 Task: Check the percentage active listings of tray ceiling in the last 3 years.
Action: Mouse moved to (953, 224)
Screenshot: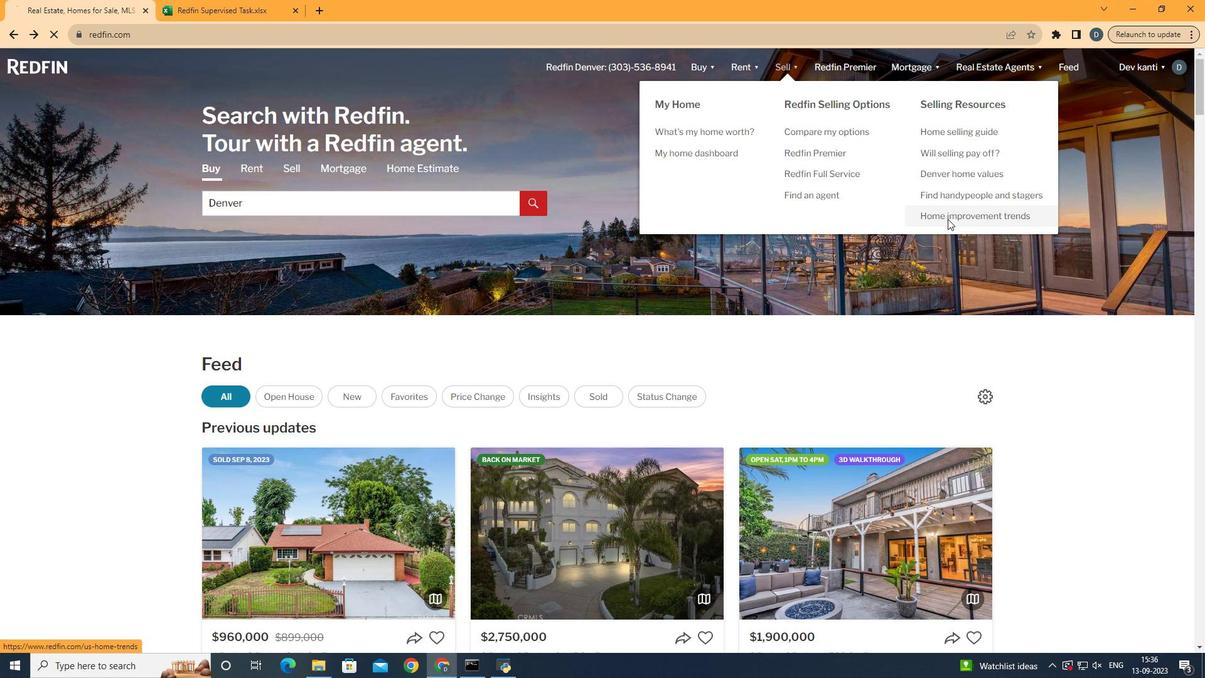 
Action: Mouse pressed left at (953, 224)
Screenshot: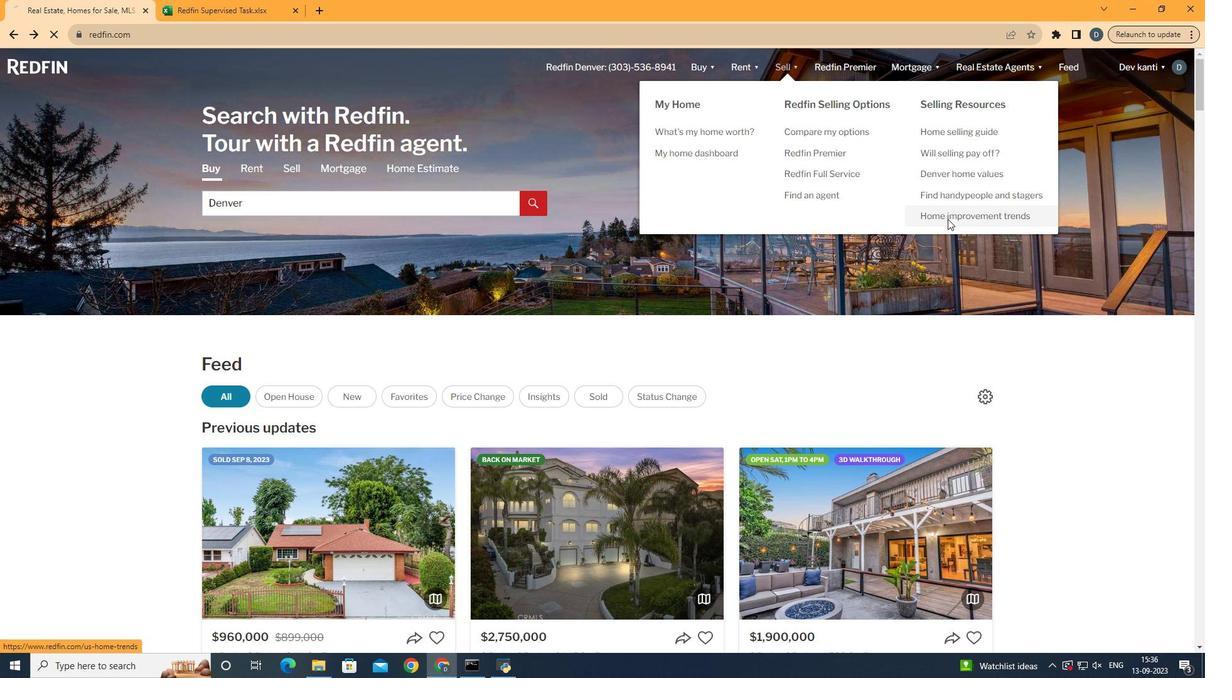 
Action: Mouse moved to (321, 247)
Screenshot: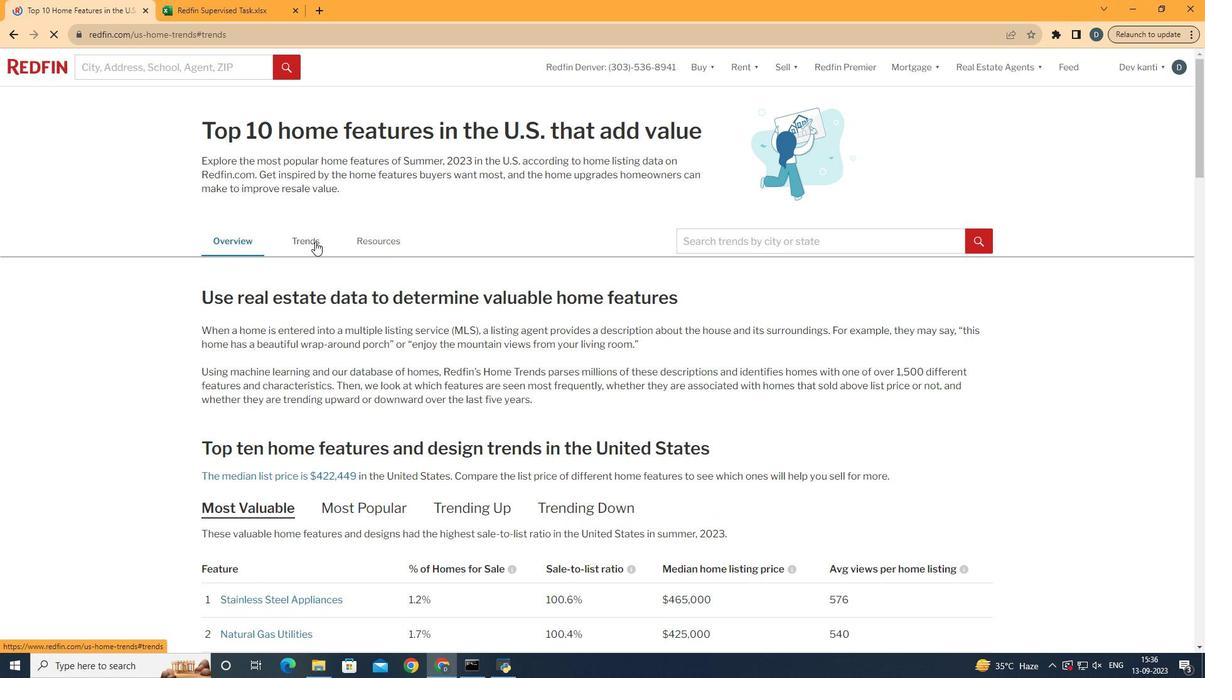 
Action: Mouse pressed left at (321, 247)
Screenshot: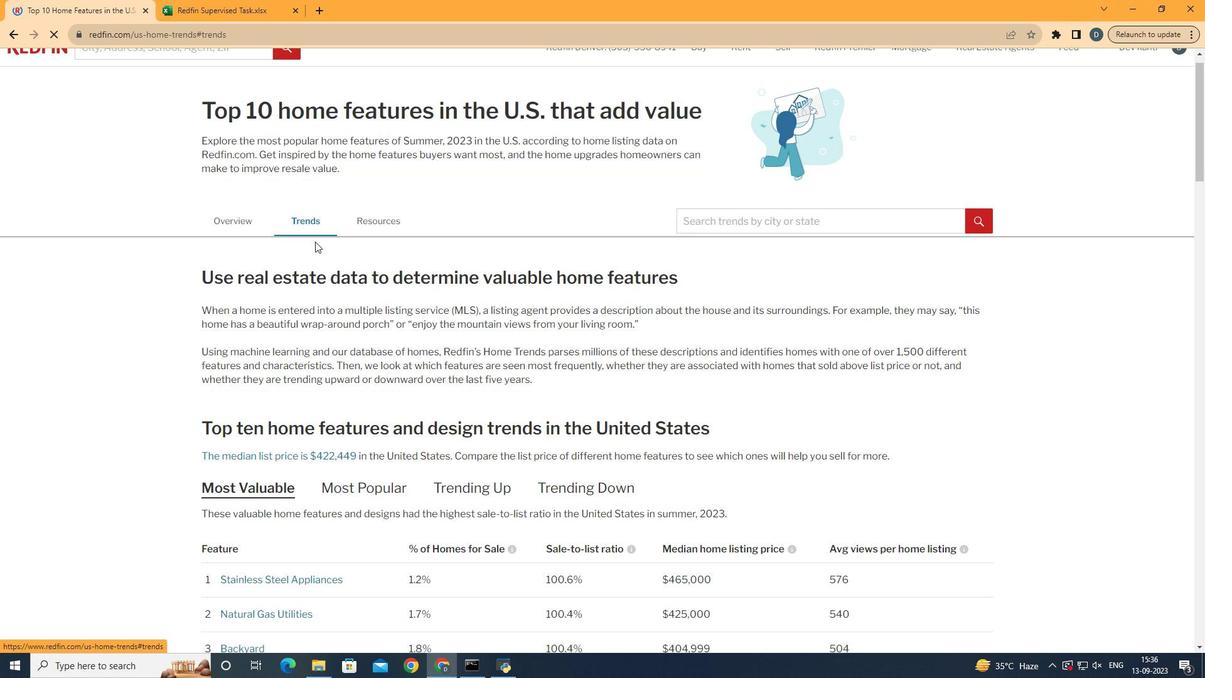 
Action: Mouse moved to (531, 337)
Screenshot: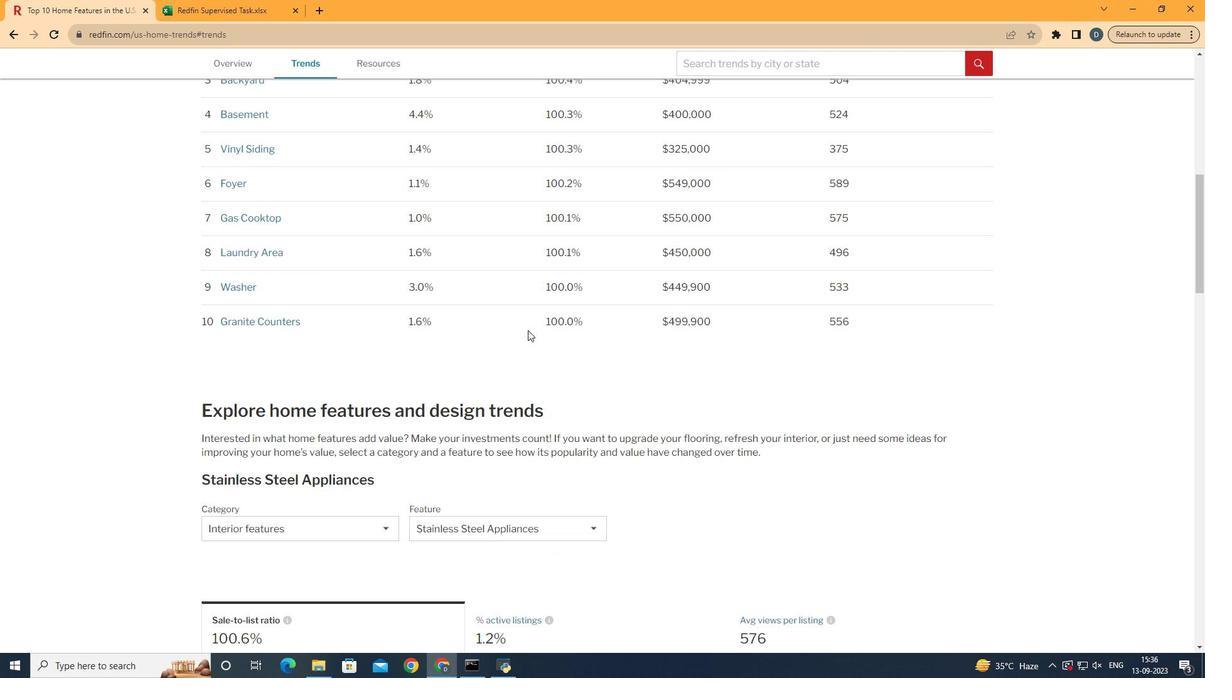 
Action: Mouse scrolled (531, 336) with delta (0, 0)
Screenshot: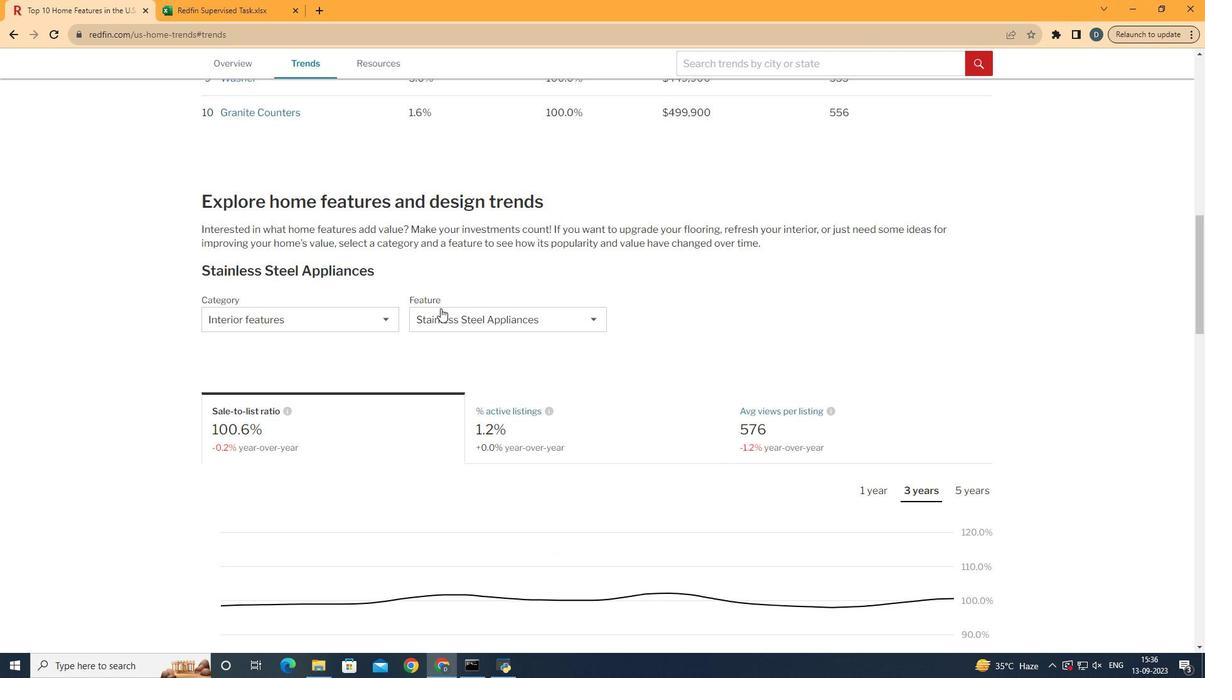 
Action: Mouse scrolled (531, 336) with delta (0, 0)
Screenshot: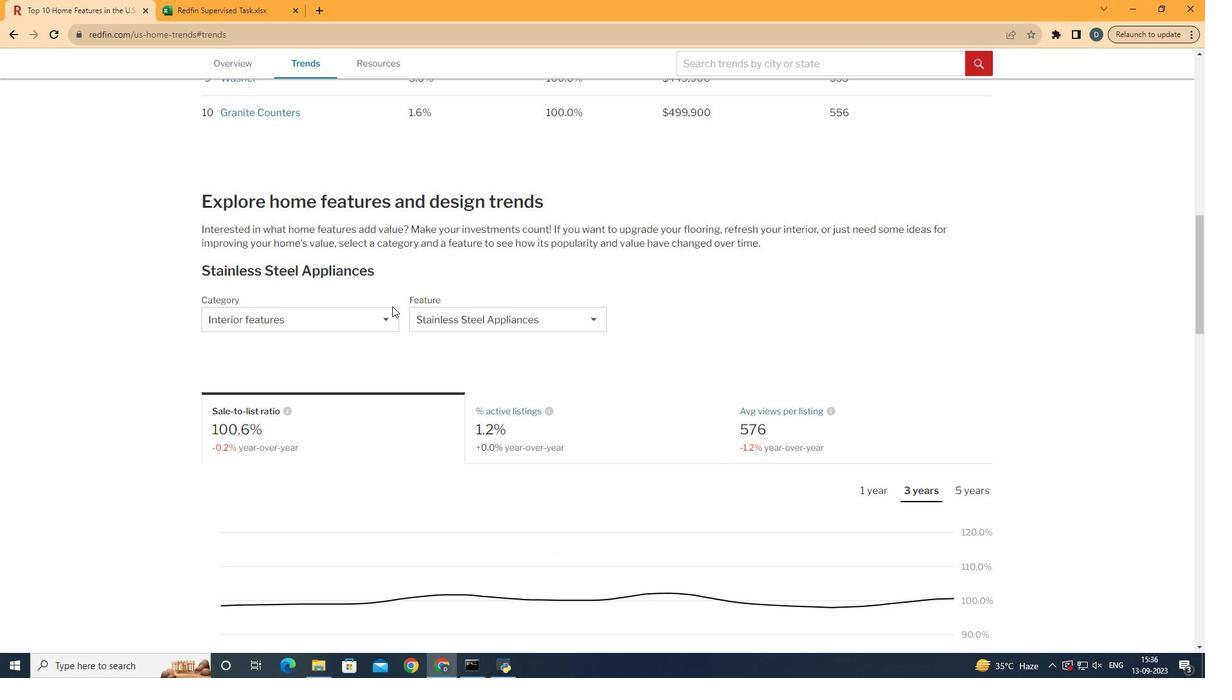 
Action: Mouse scrolled (531, 336) with delta (0, 0)
Screenshot: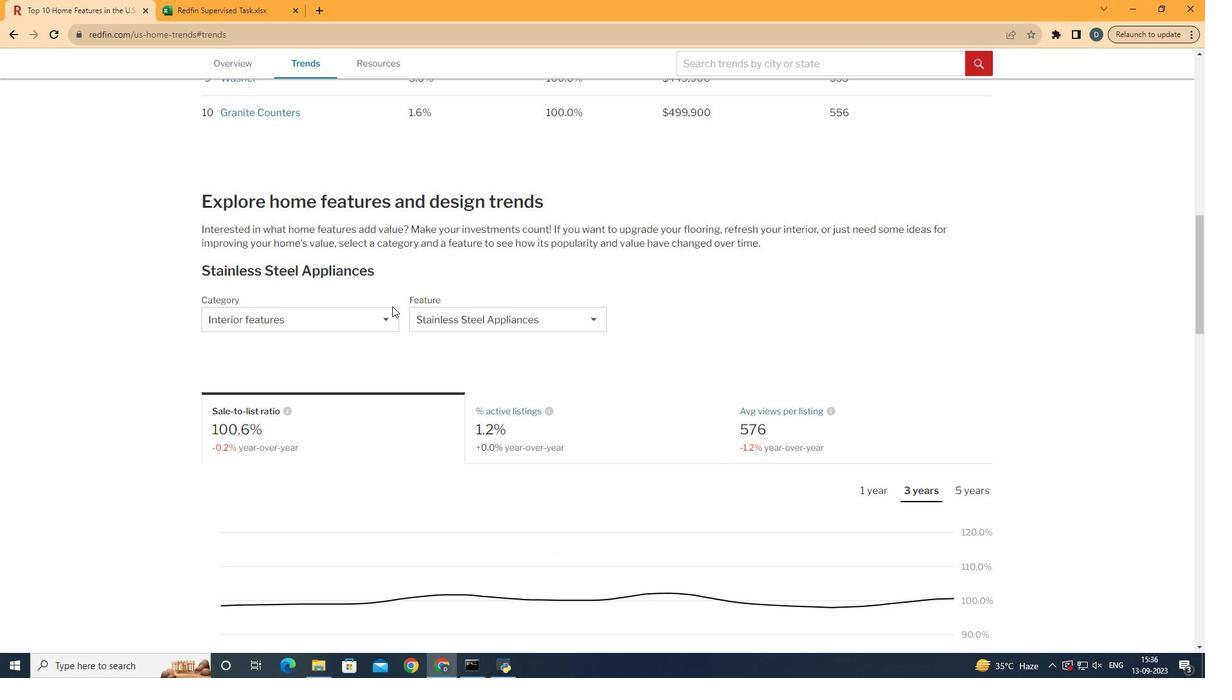 
Action: Mouse scrolled (531, 336) with delta (0, 0)
Screenshot: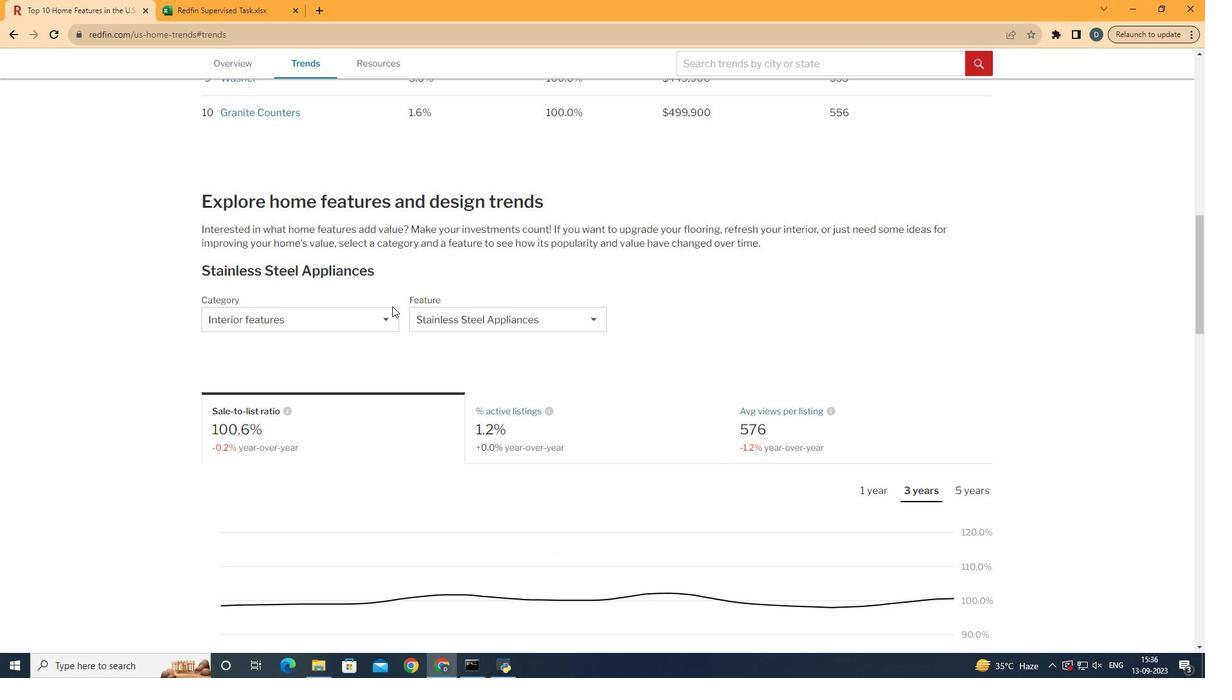 
Action: Mouse scrolled (531, 336) with delta (0, 0)
Screenshot: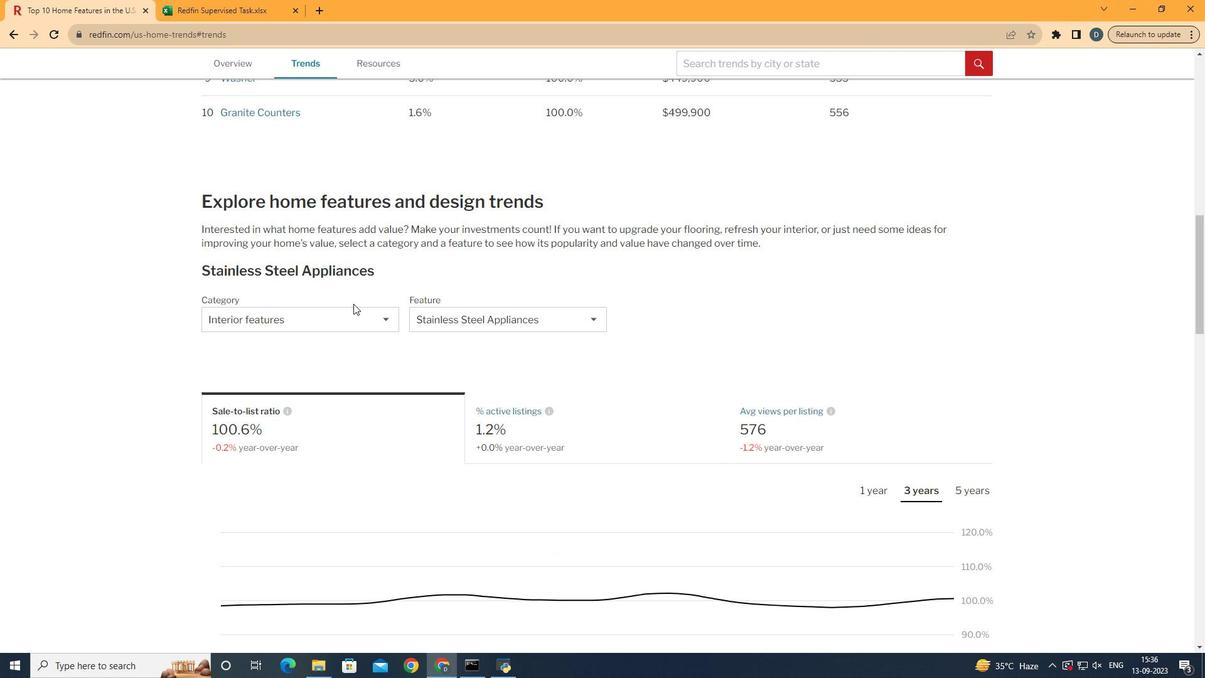 
Action: Mouse scrolled (531, 336) with delta (0, 0)
Screenshot: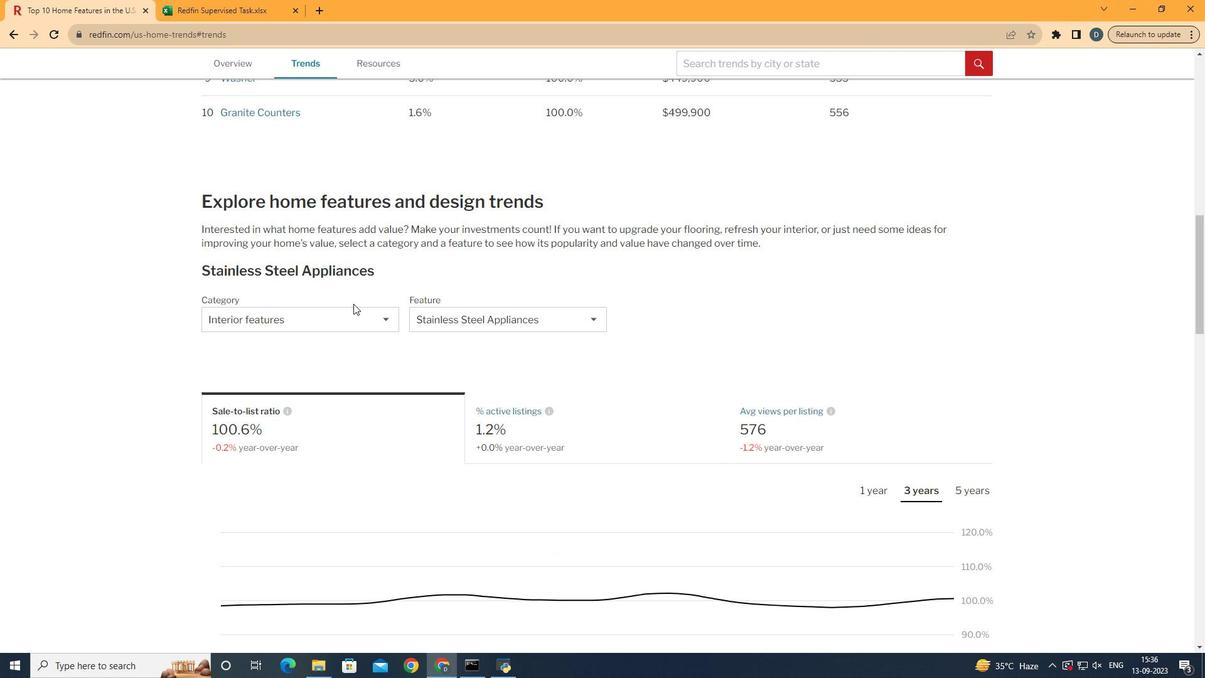 
Action: Mouse scrolled (531, 336) with delta (0, 0)
Screenshot: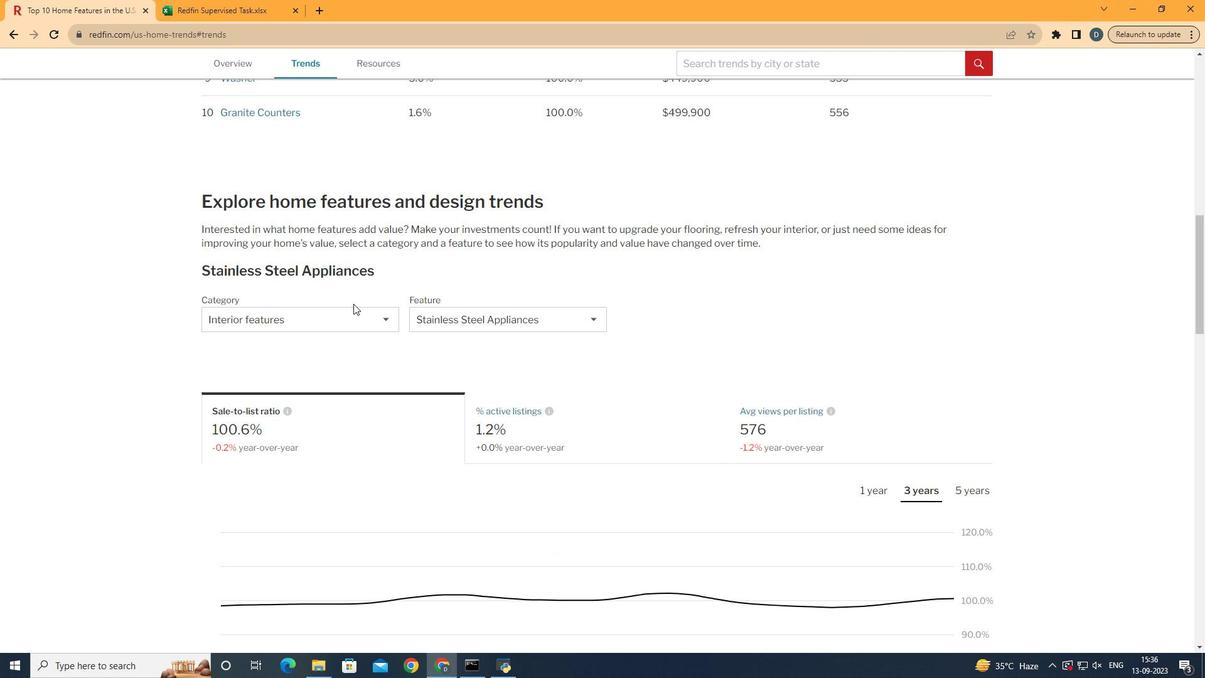 
Action: Mouse moved to (343, 325)
Screenshot: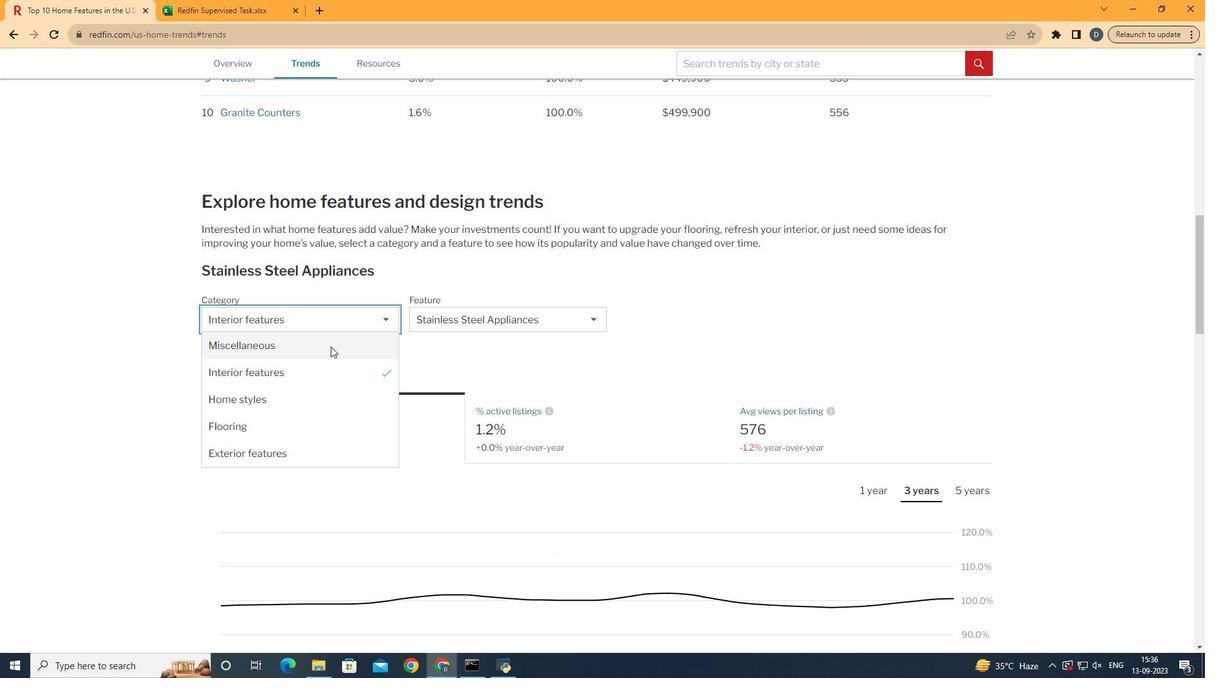 
Action: Mouse pressed left at (343, 325)
Screenshot: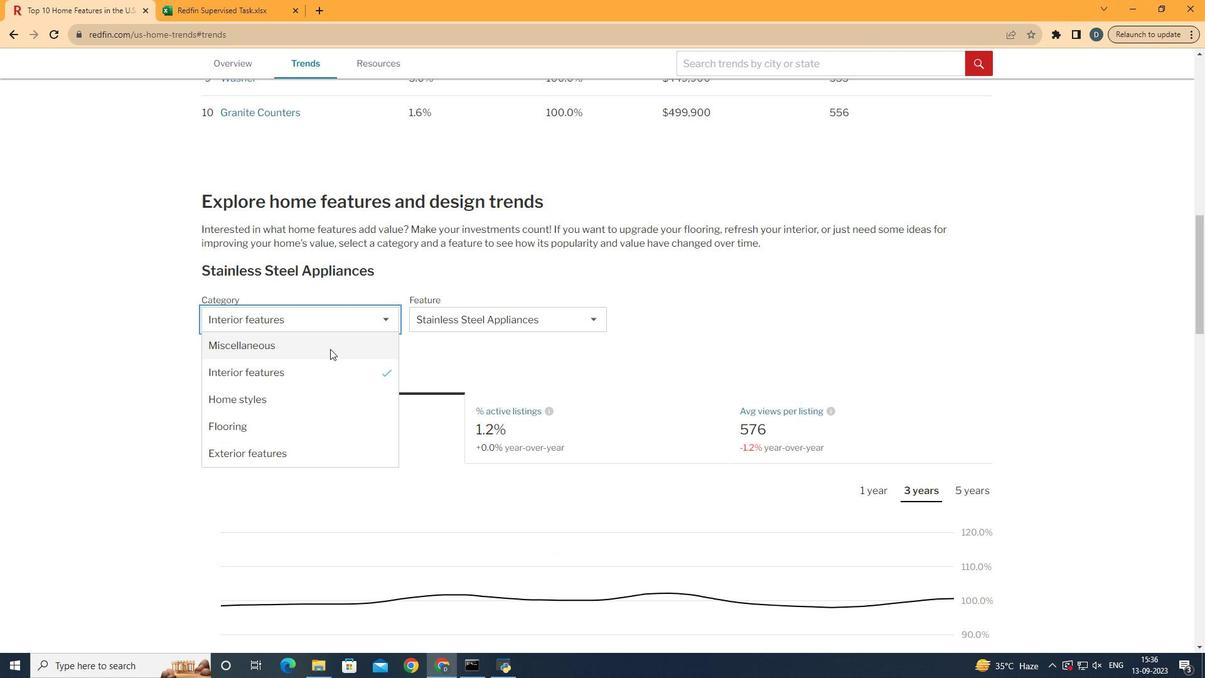 
Action: Mouse moved to (339, 375)
Screenshot: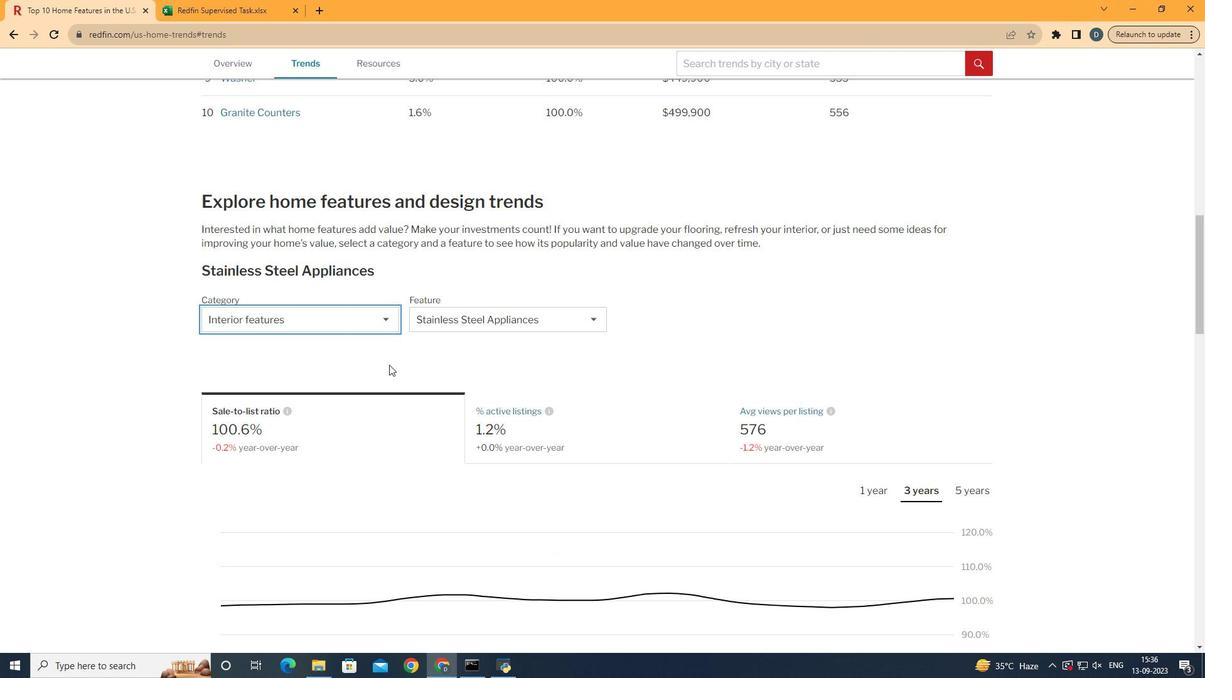 
Action: Mouse pressed left at (339, 375)
Screenshot: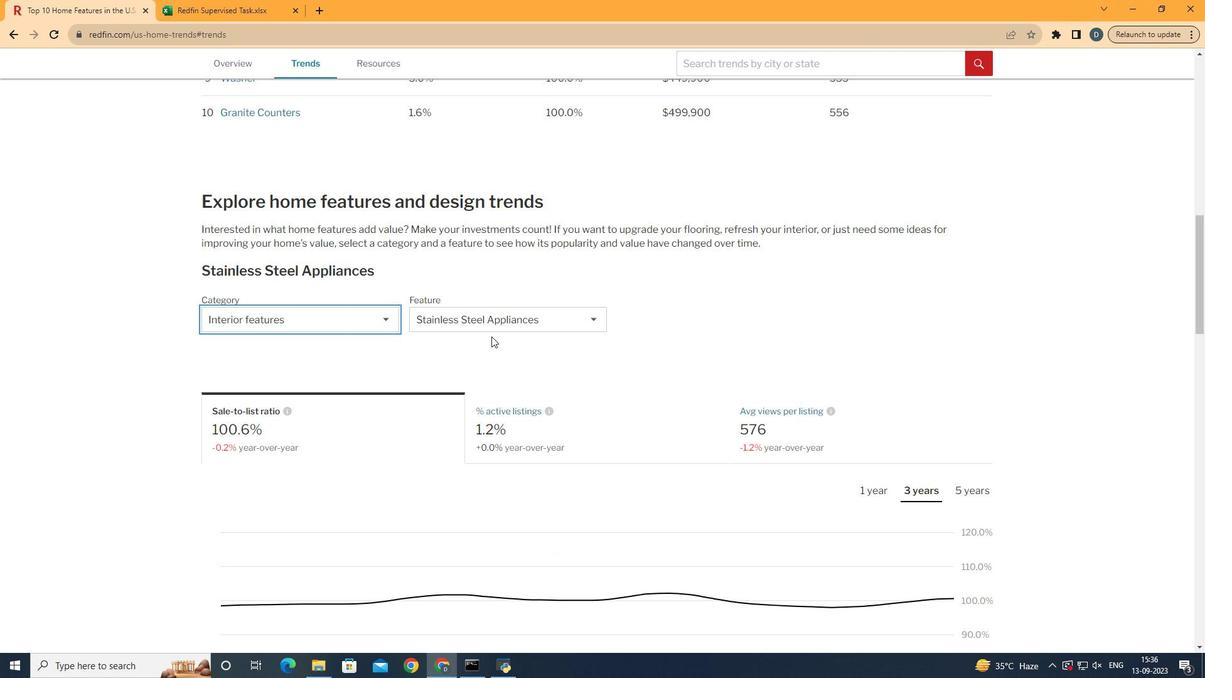 
Action: Mouse moved to (515, 322)
Screenshot: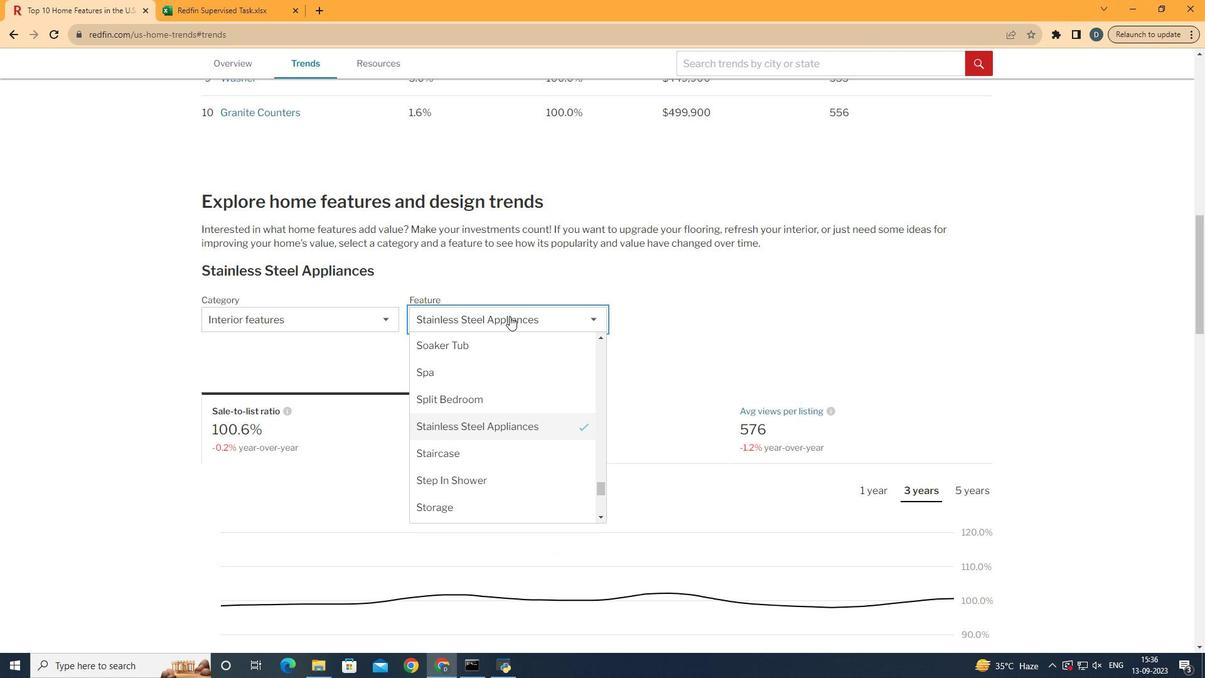 
Action: Mouse pressed left at (515, 322)
Screenshot: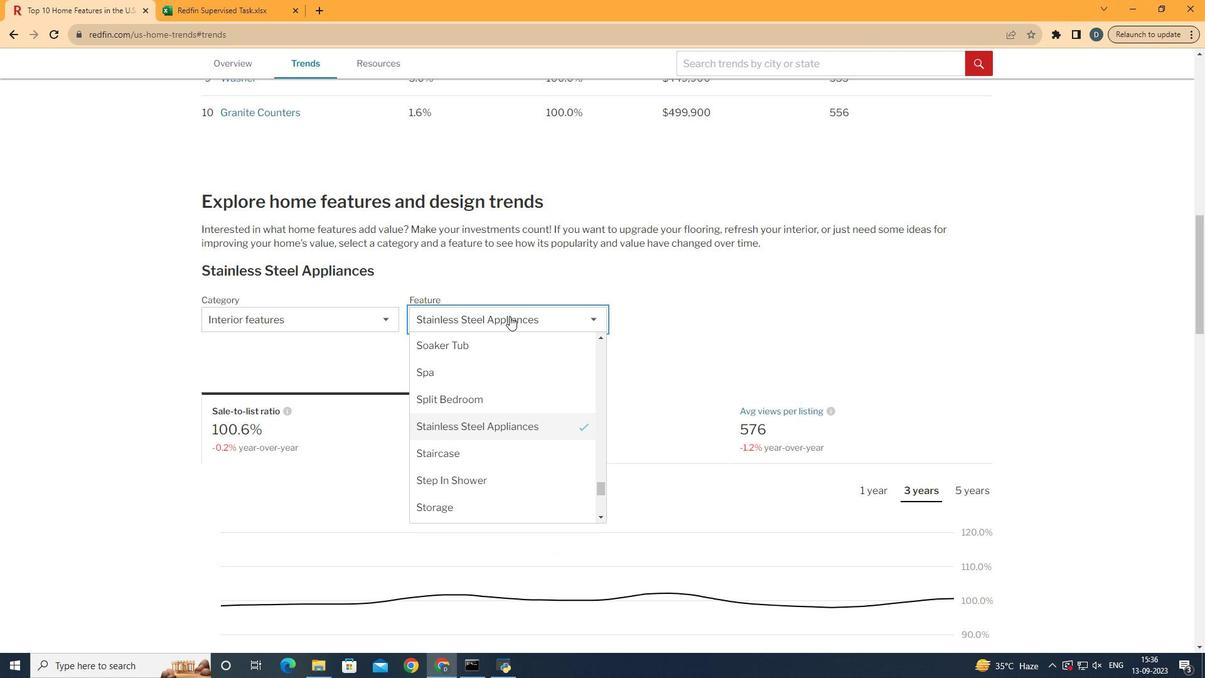 
Action: Mouse moved to (557, 400)
Screenshot: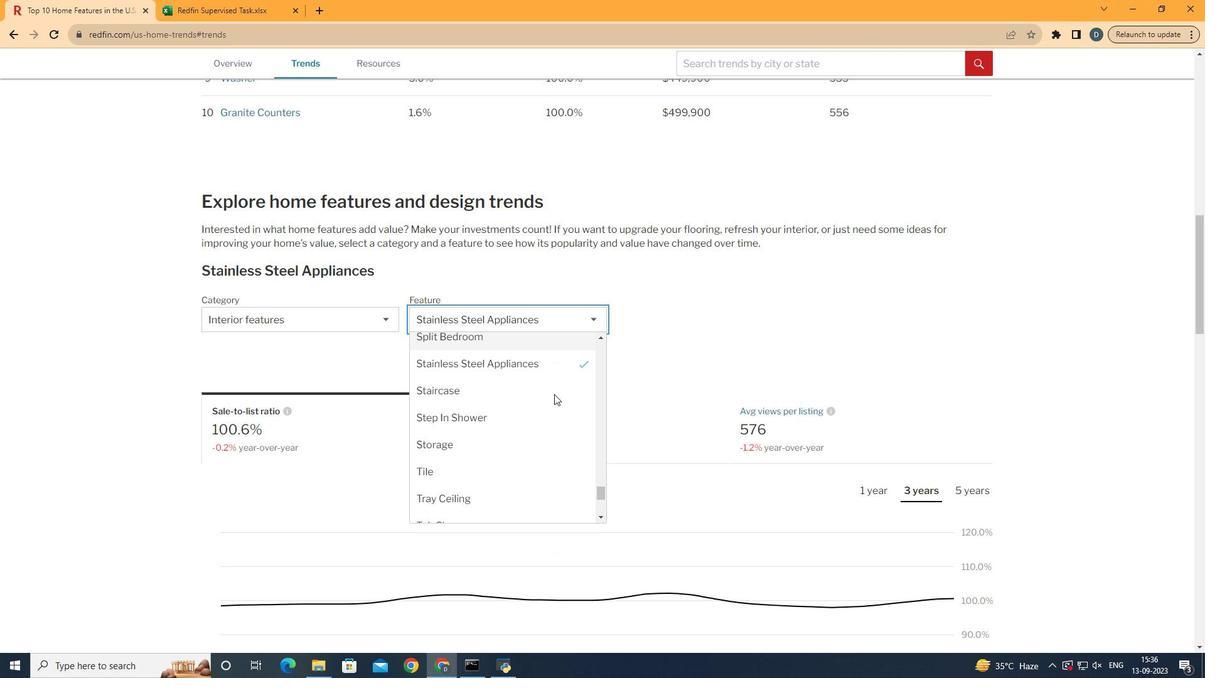 
Action: Mouse scrolled (557, 399) with delta (0, 0)
Screenshot: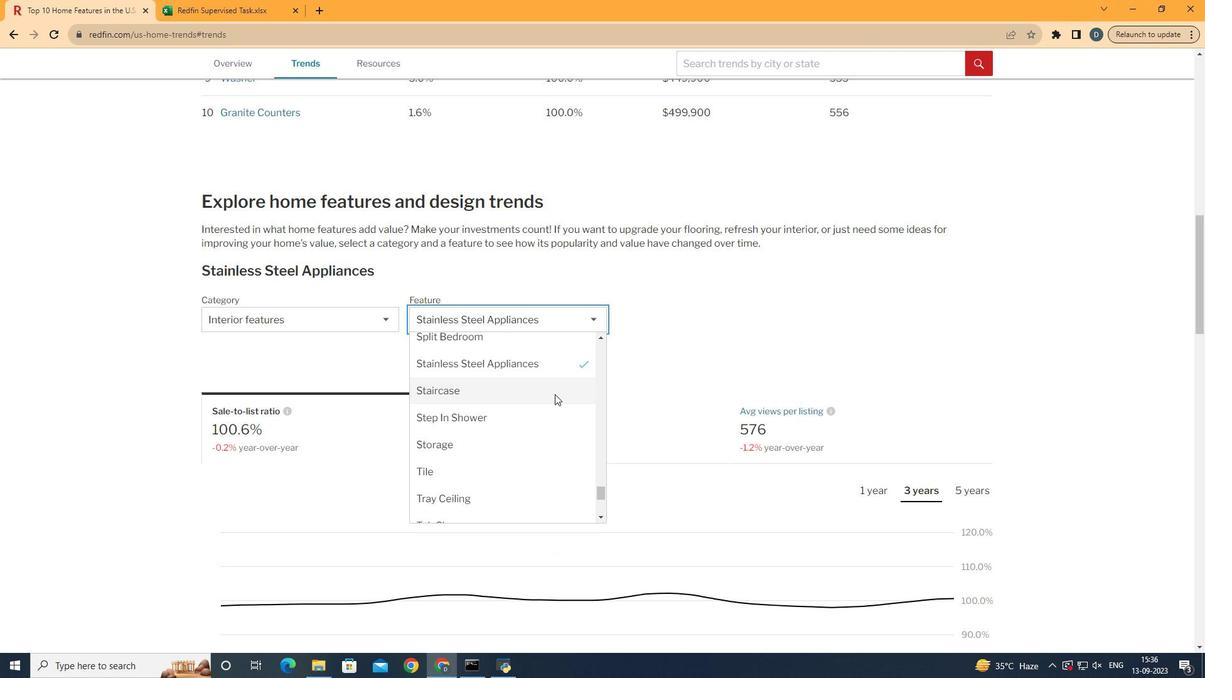 
Action: Mouse moved to (523, 497)
Screenshot: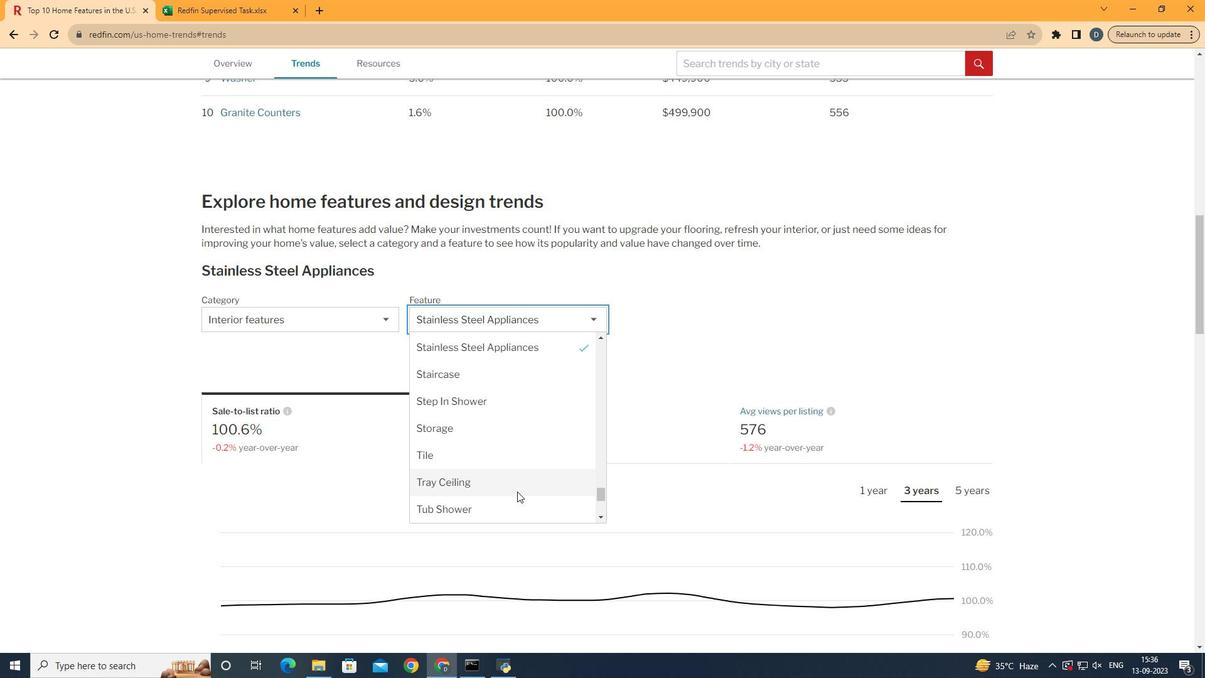 
Action: Mouse pressed left at (523, 497)
Screenshot: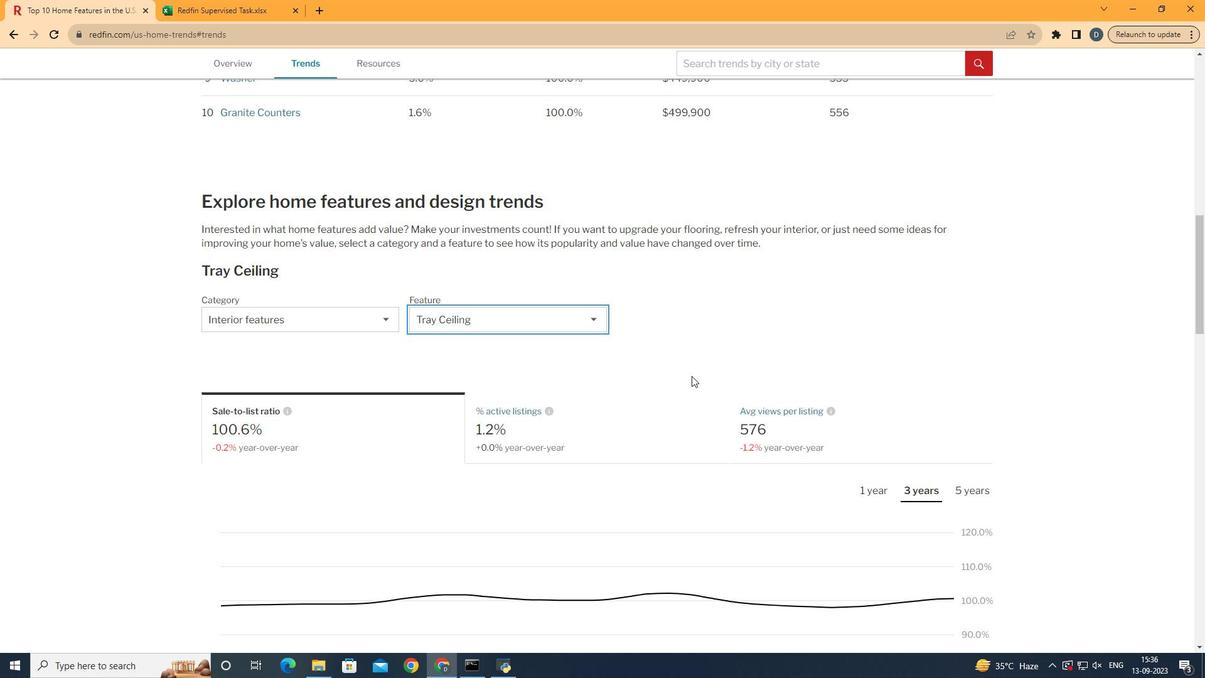
Action: Mouse moved to (912, 275)
Screenshot: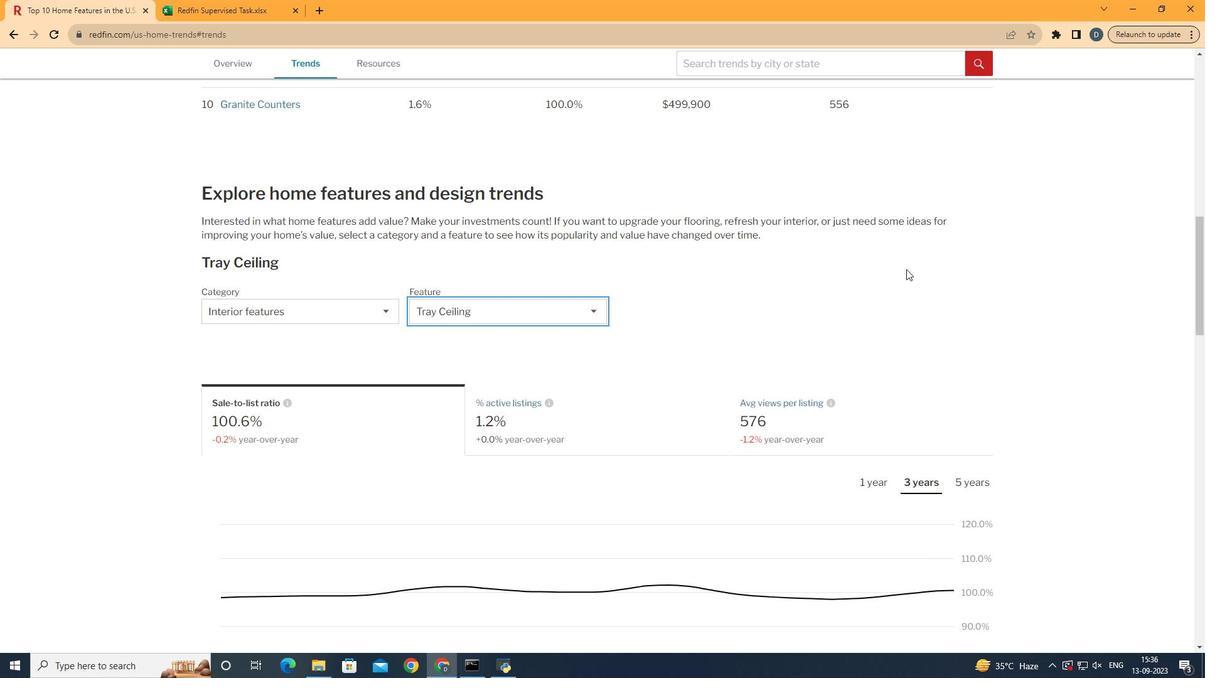 
Action: Mouse scrolled (912, 274) with delta (0, 0)
Screenshot: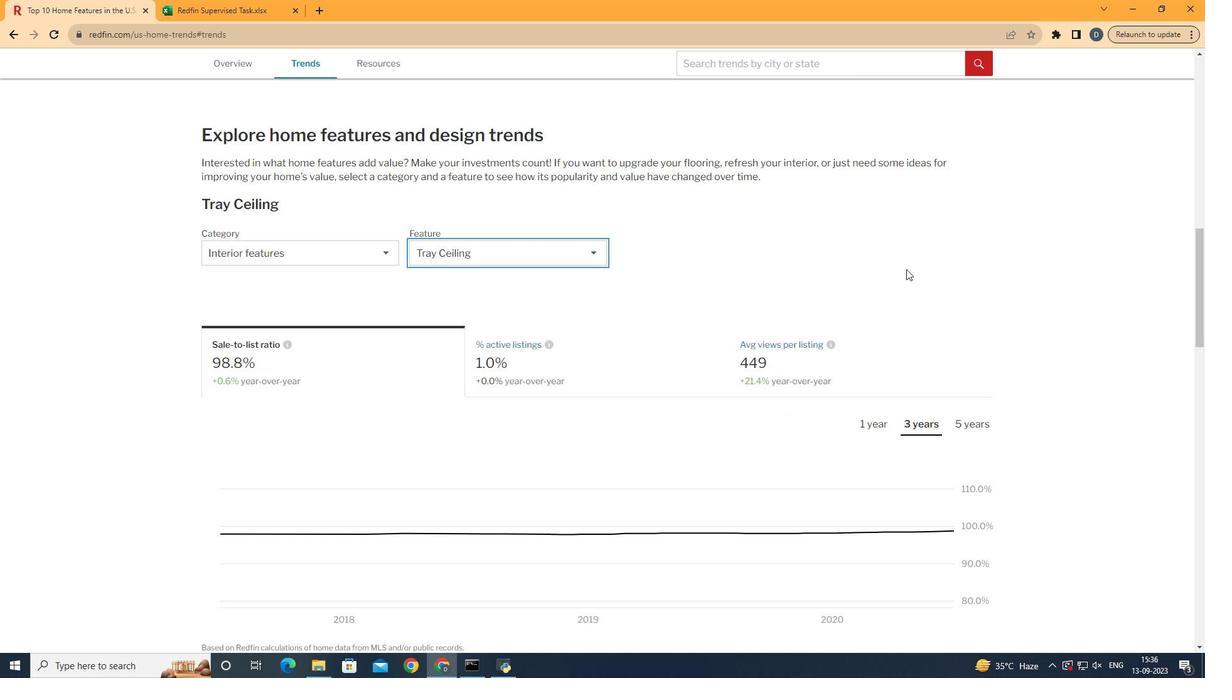 
Action: Mouse scrolled (912, 274) with delta (0, 0)
Screenshot: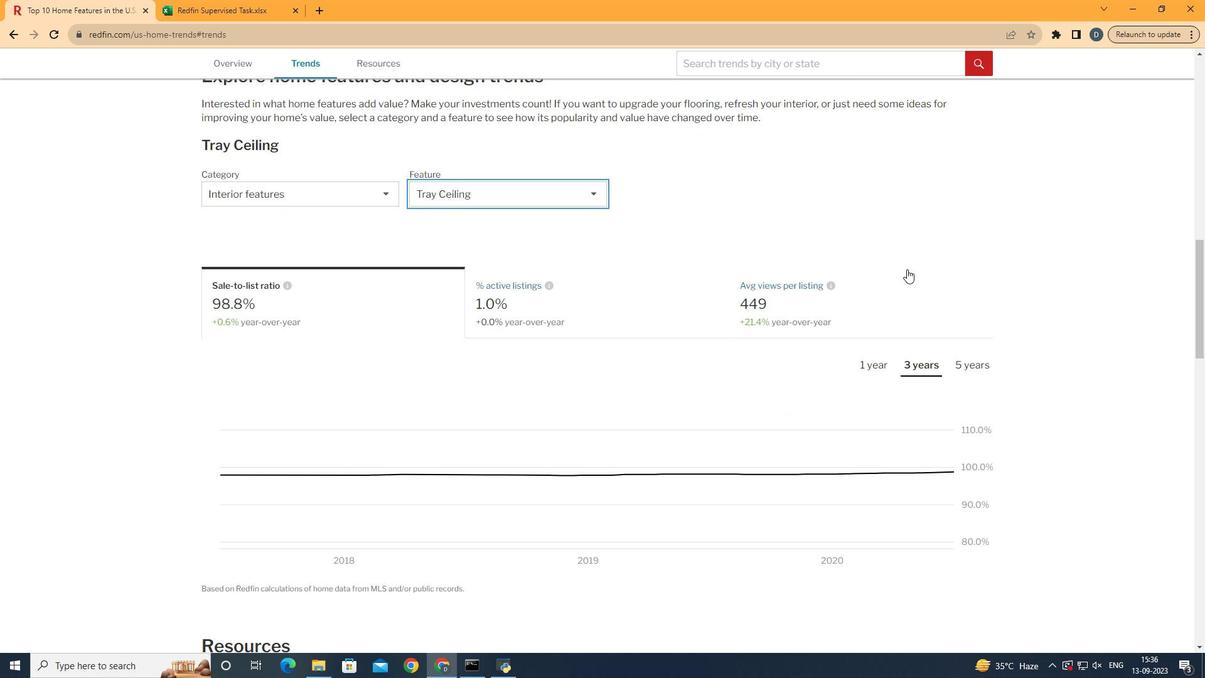 
Action: Mouse moved to (633, 303)
Screenshot: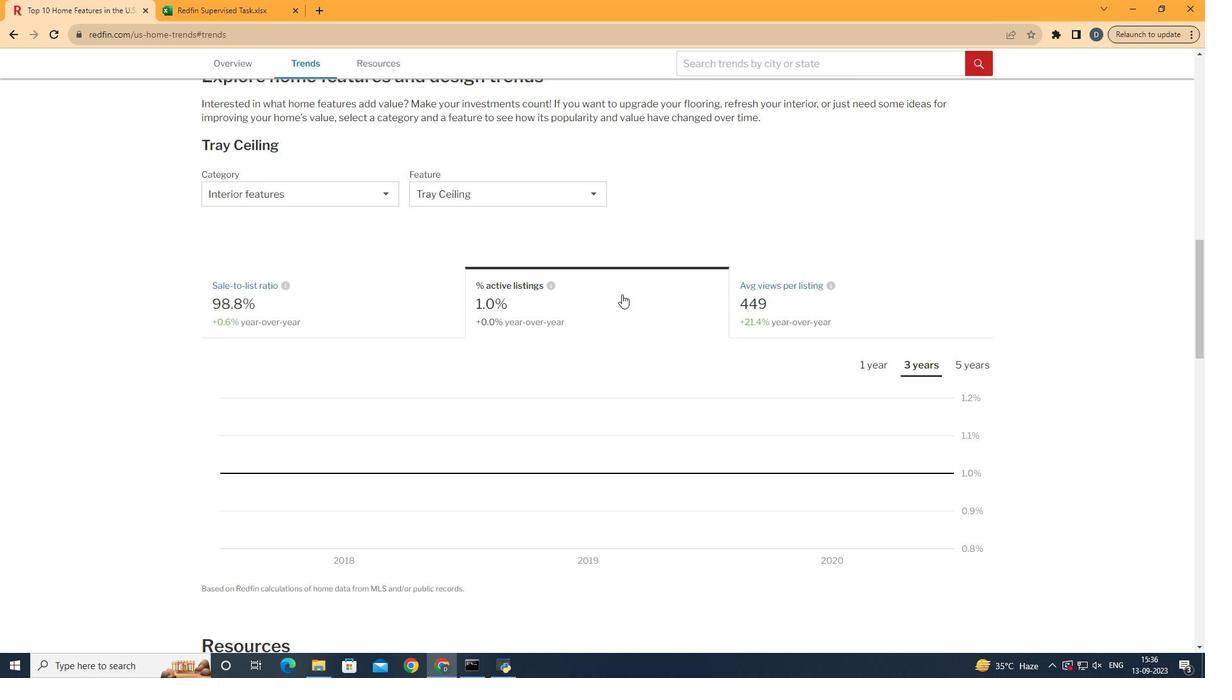 
Action: Mouse pressed left at (633, 303)
Screenshot: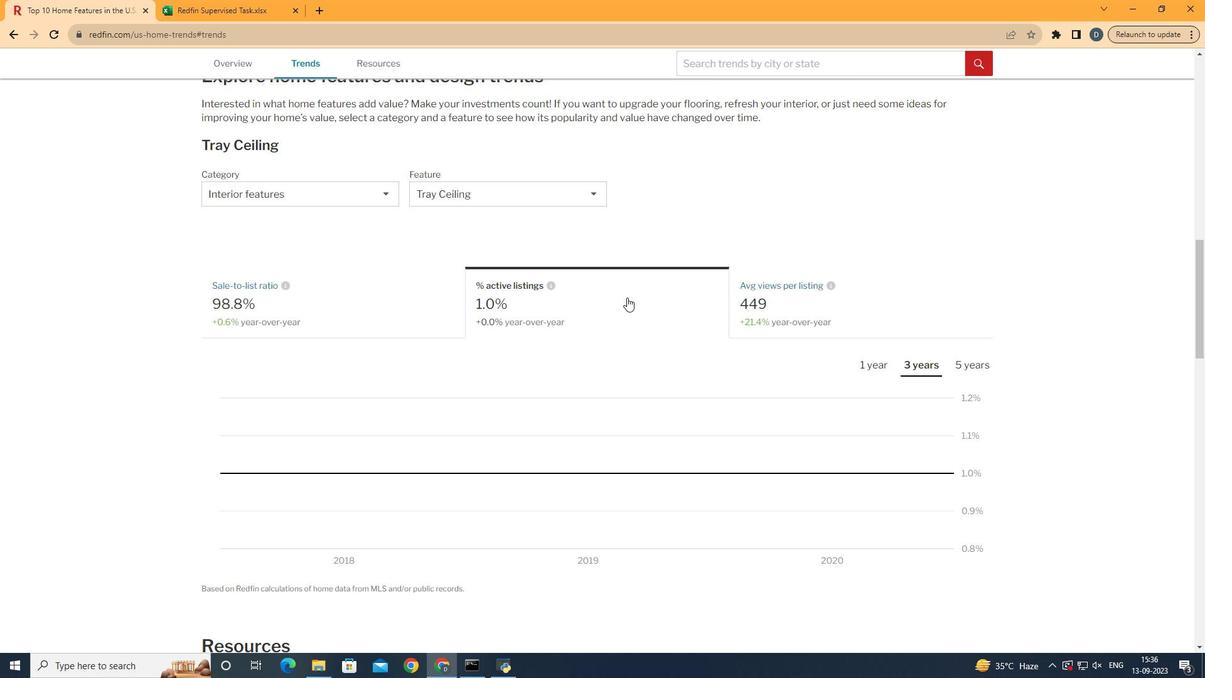 
Action: Mouse moved to (940, 369)
Screenshot: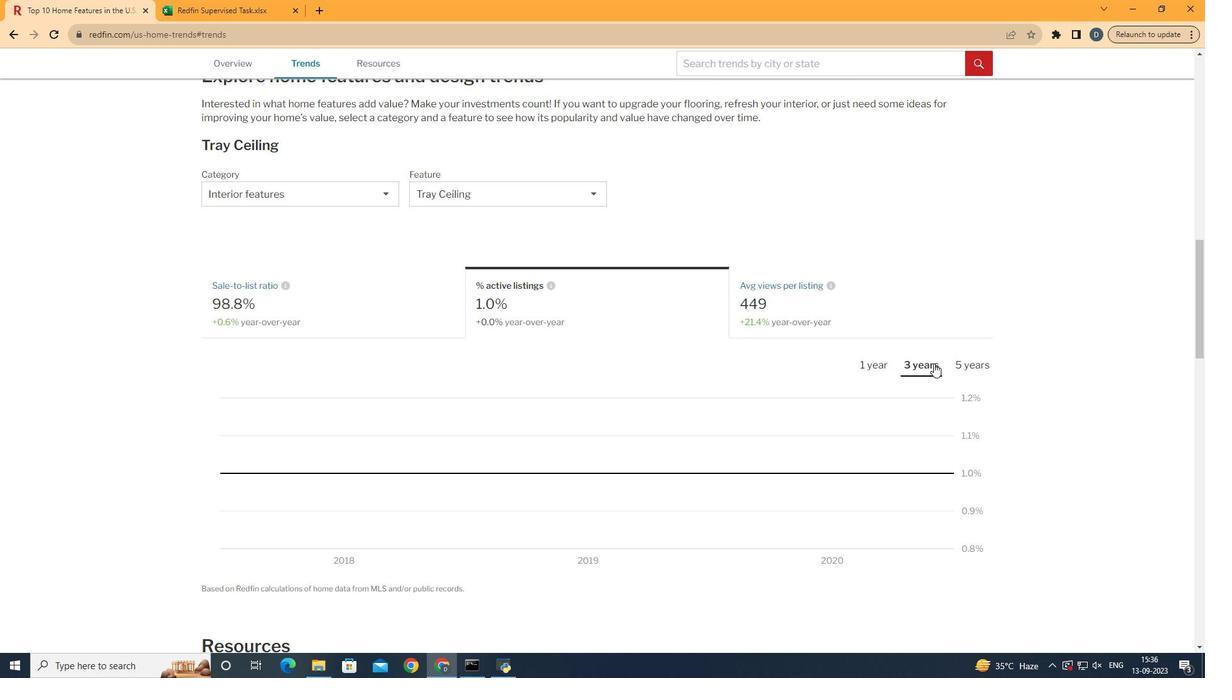 
Action: Mouse pressed left at (940, 369)
Screenshot: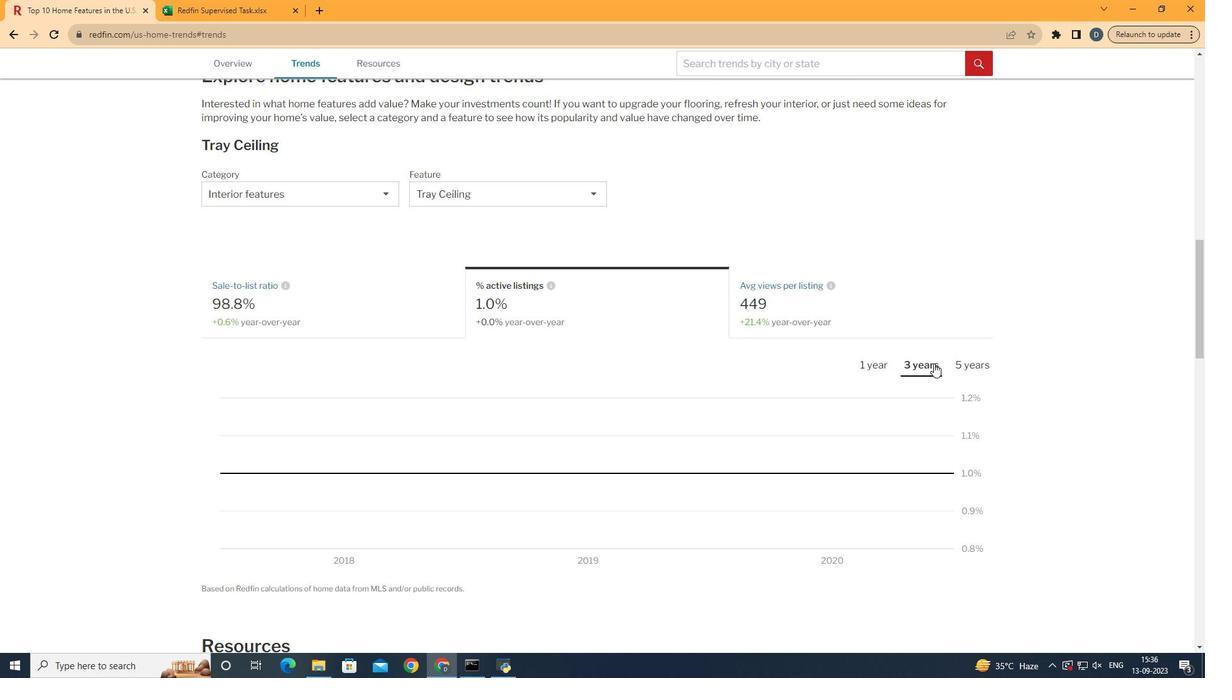 
Action: Mouse moved to (940, 369)
Screenshot: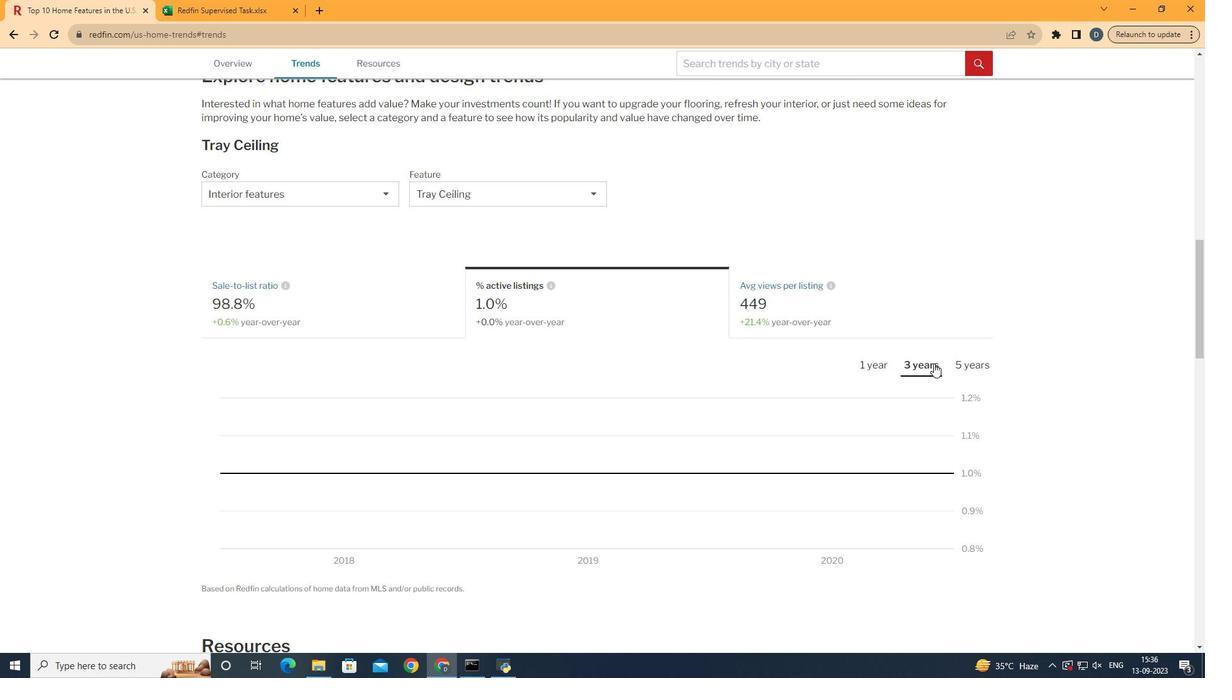 
